 Task: Add Milk Chocolate Covered Gummi Bears to the cart.
Action: Mouse moved to (20, 70)
Screenshot: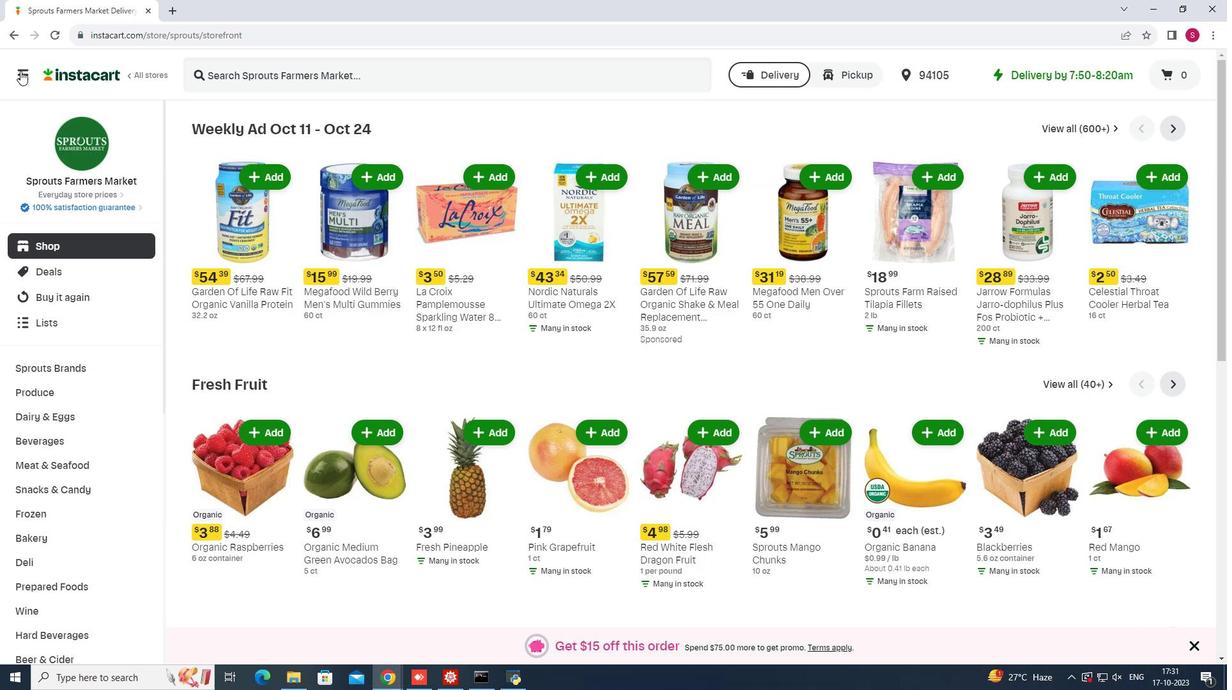 
Action: Mouse pressed left at (20, 70)
Screenshot: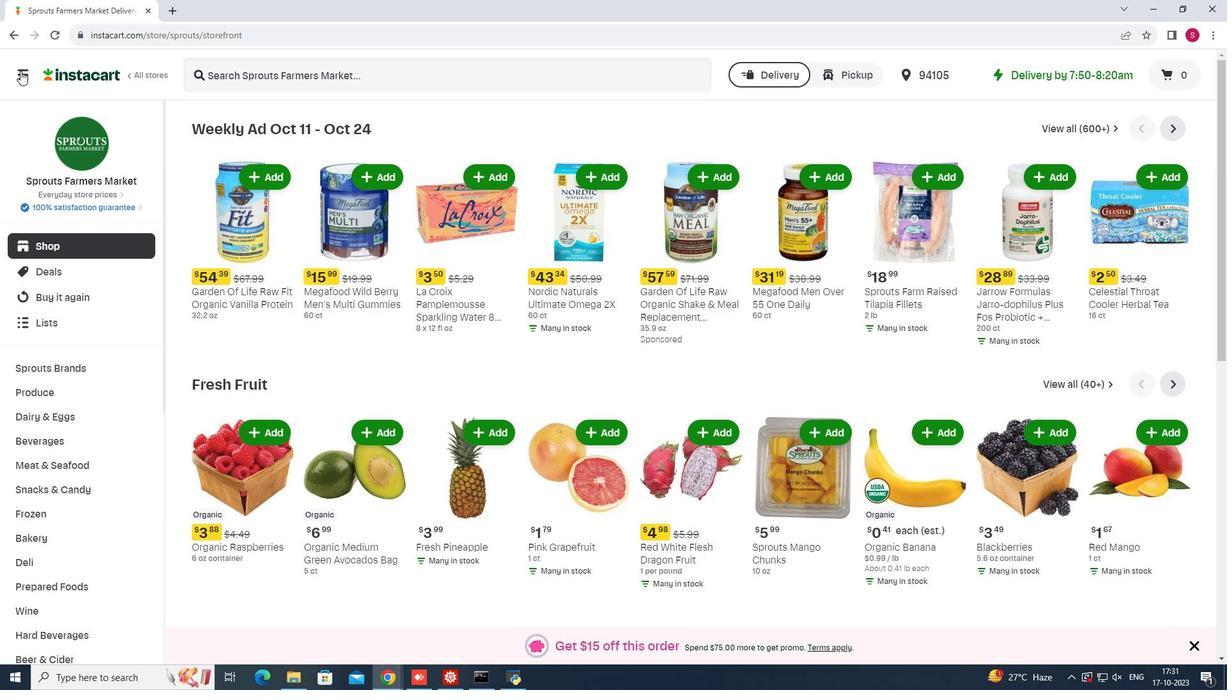 
Action: Mouse moved to (90, 337)
Screenshot: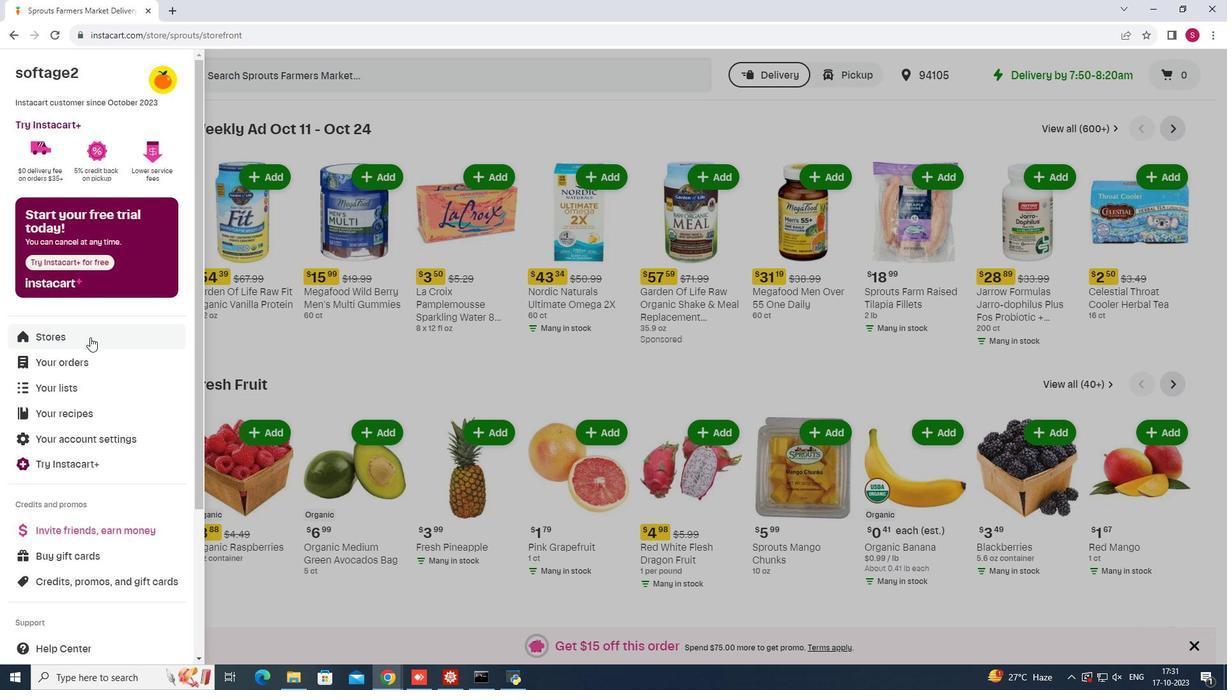 
Action: Mouse pressed left at (90, 337)
Screenshot: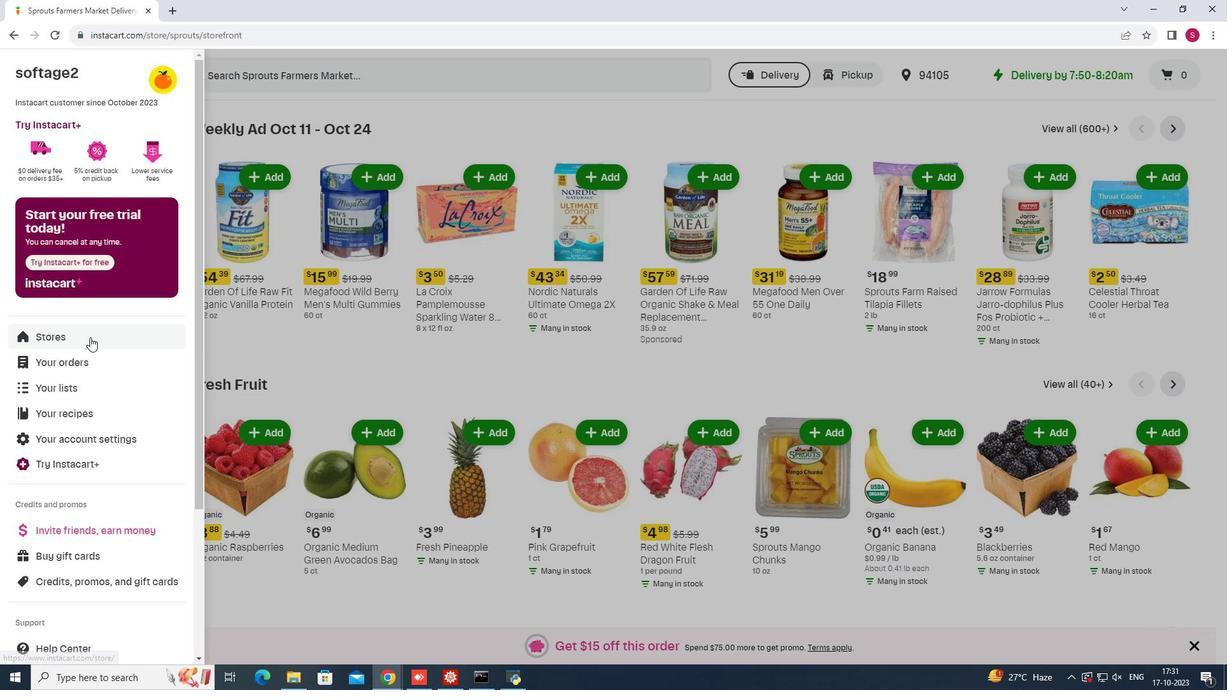 
Action: Mouse moved to (294, 118)
Screenshot: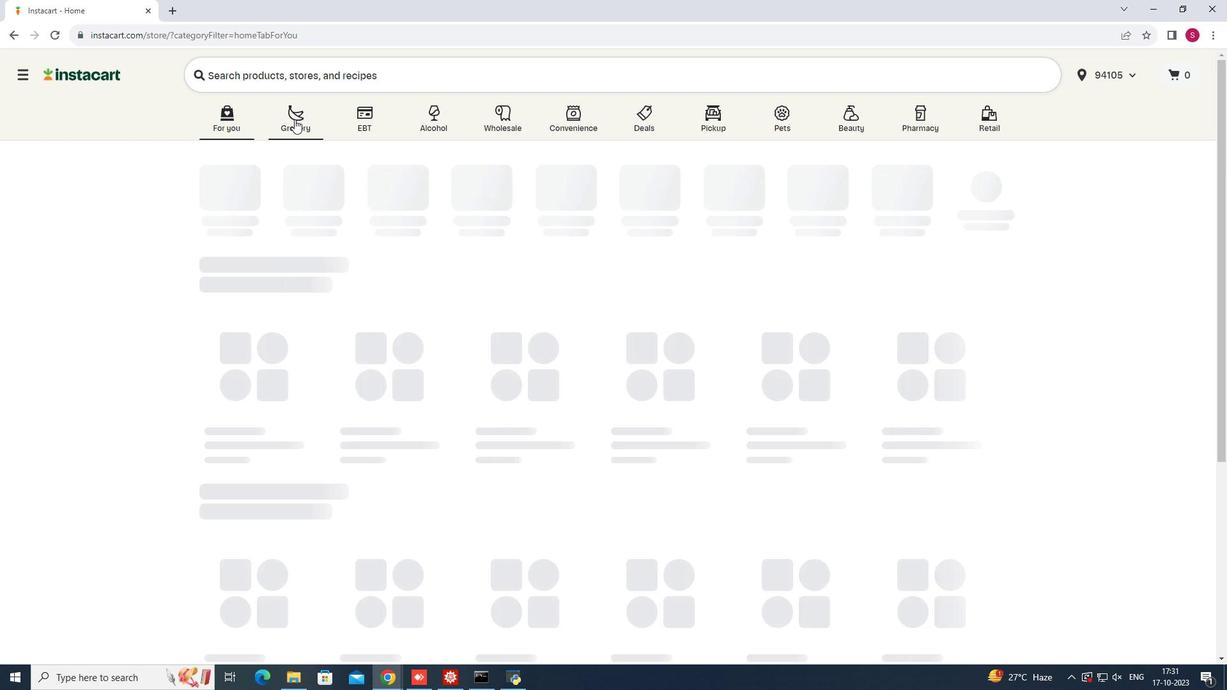 
Action: Mouse pressed left at (294, 118)
Screenshot: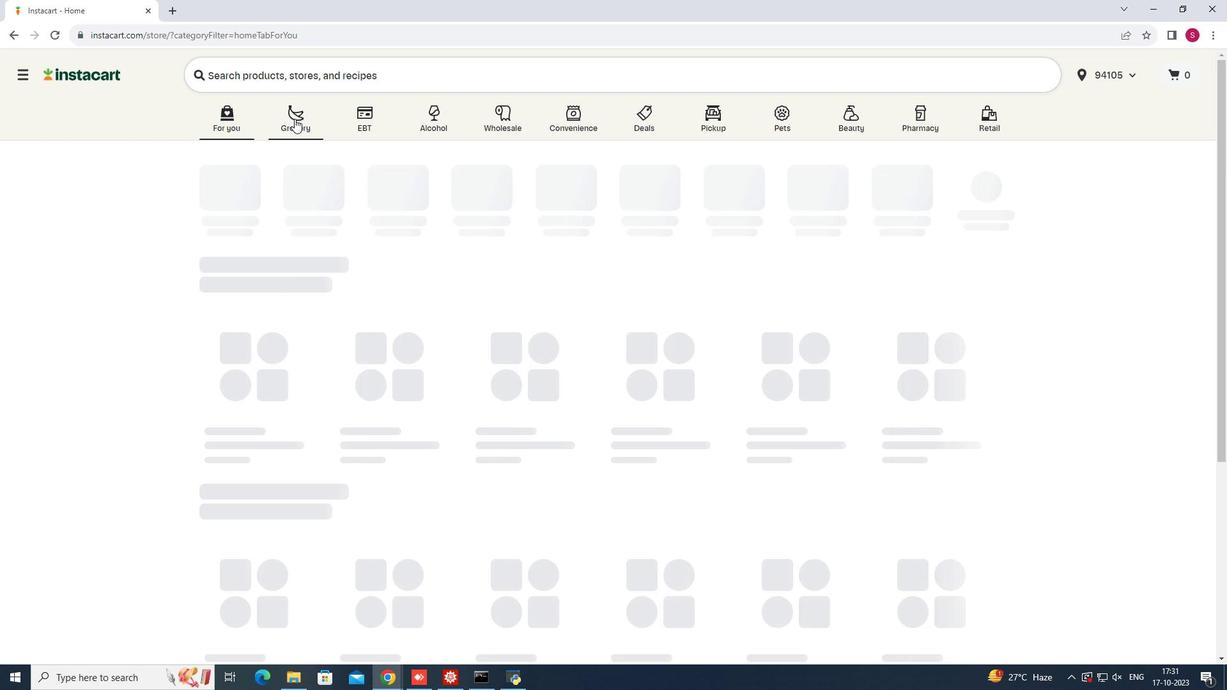 
Action: Mouse moved to (897, 172)
Screenshot: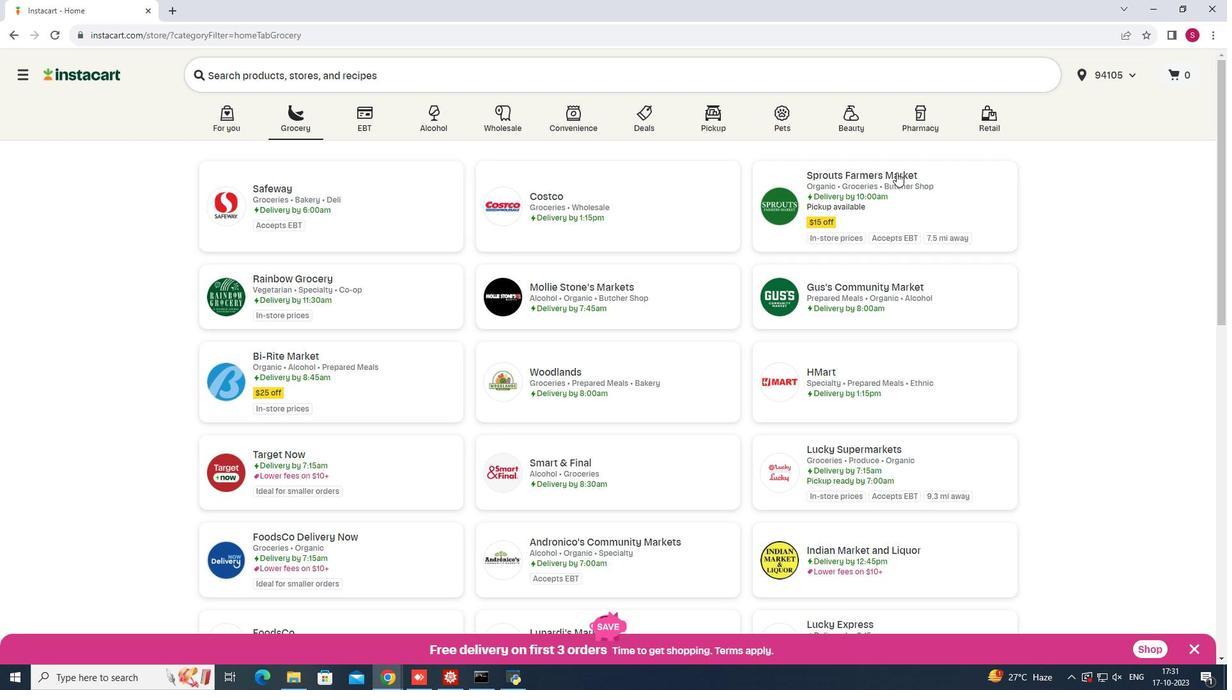 
Action: Mouse pressed left at (897, 172)
Screenshot: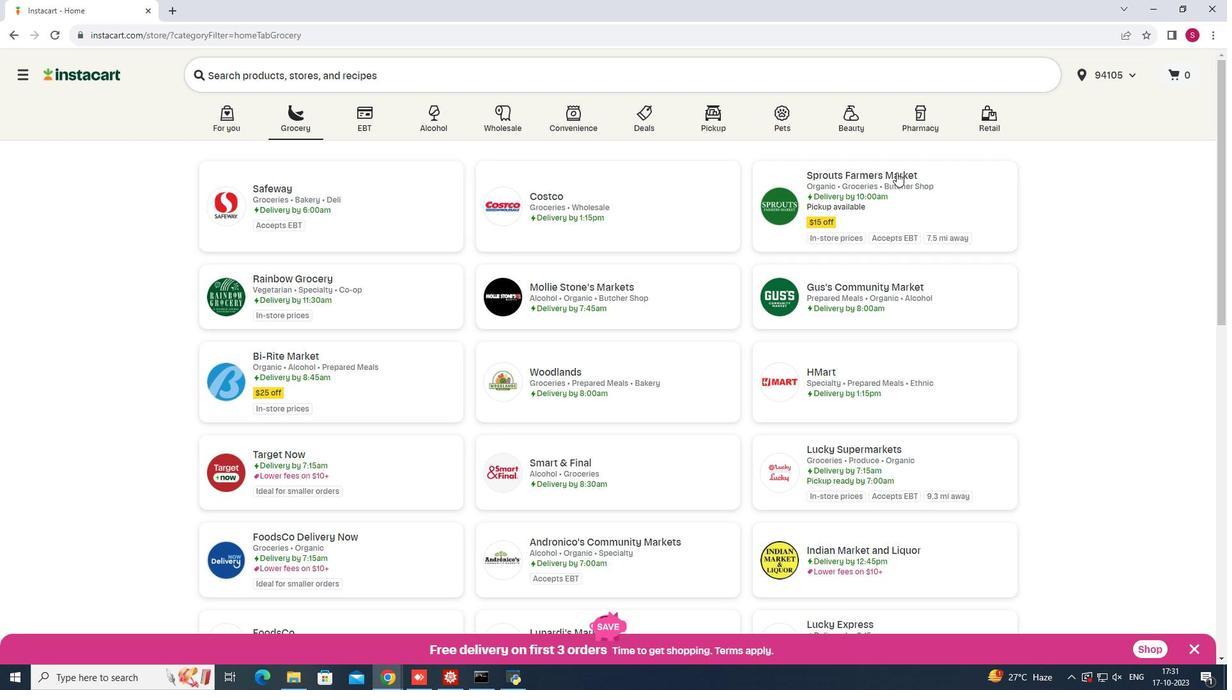 
Action: Mouse moved to (78, 492)
Screenshot: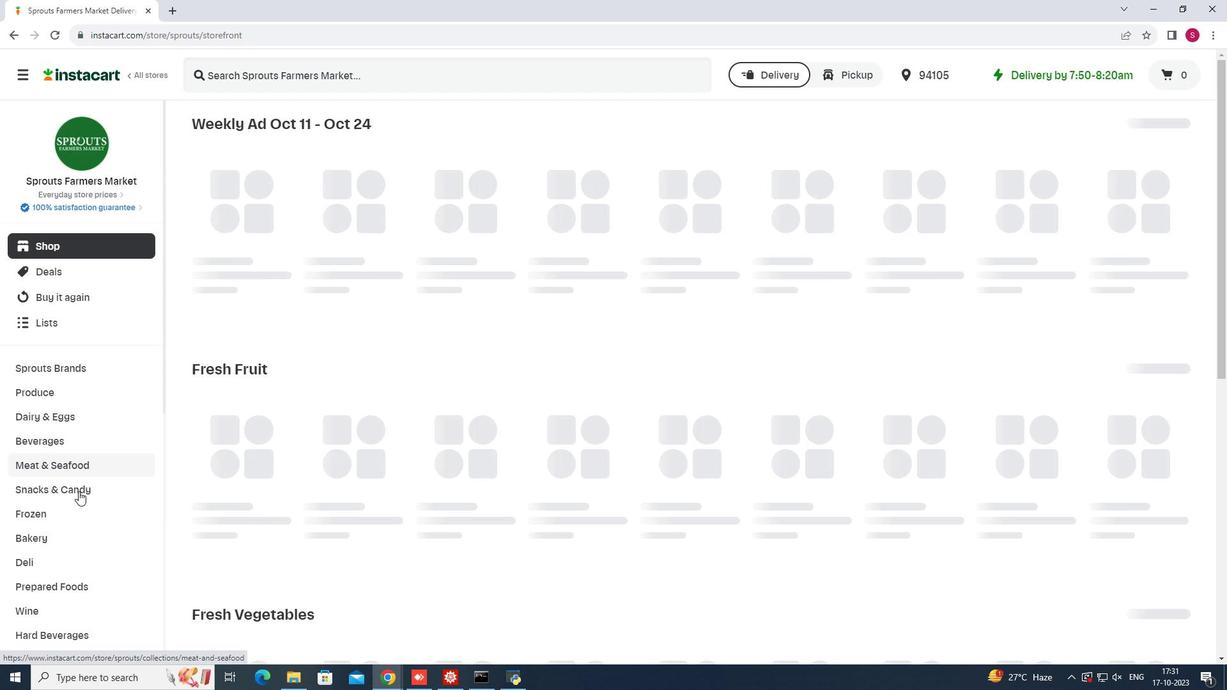 
Action: Mouse pressed left at (78, 492)
Screenshot: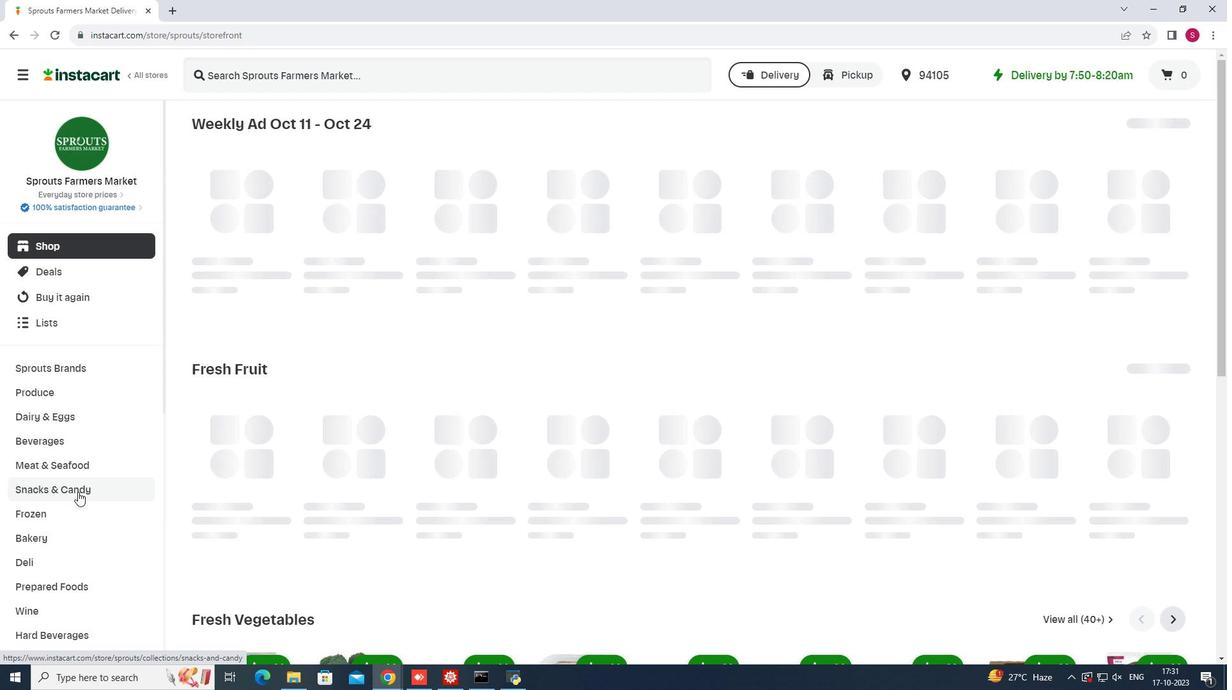 
Action: Mouse moved to (372, 157)
Screenshot: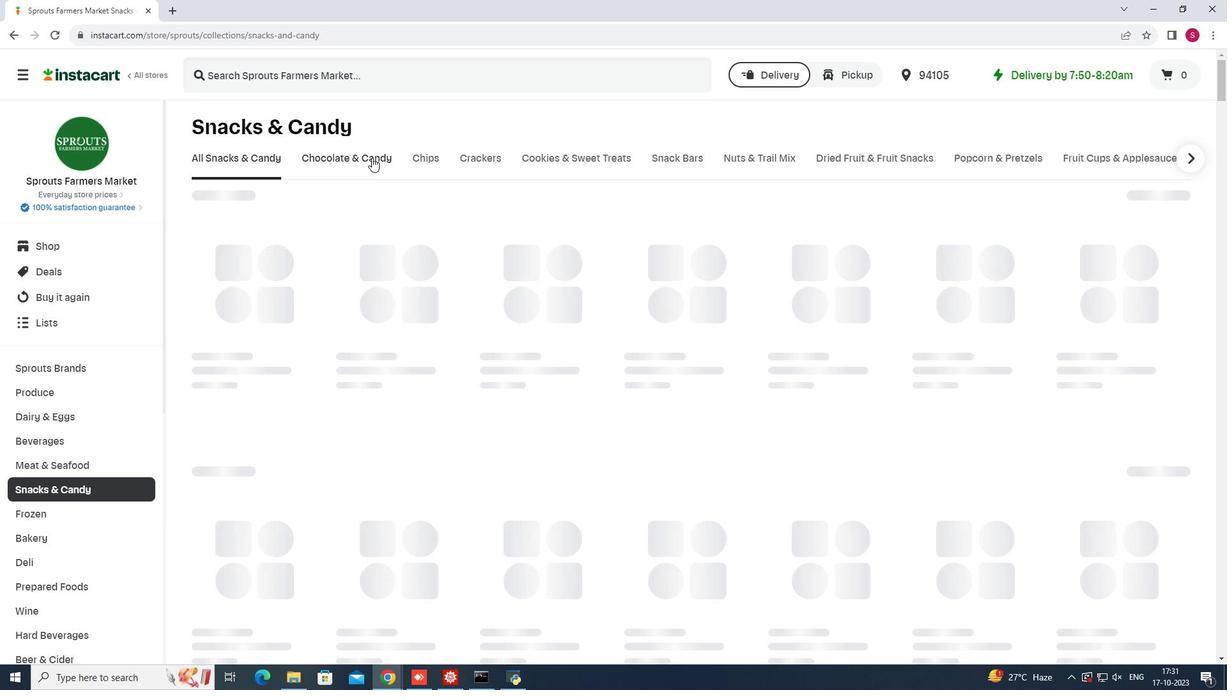 
Action: Mouse pressed left at (372, 157)
Screenshot: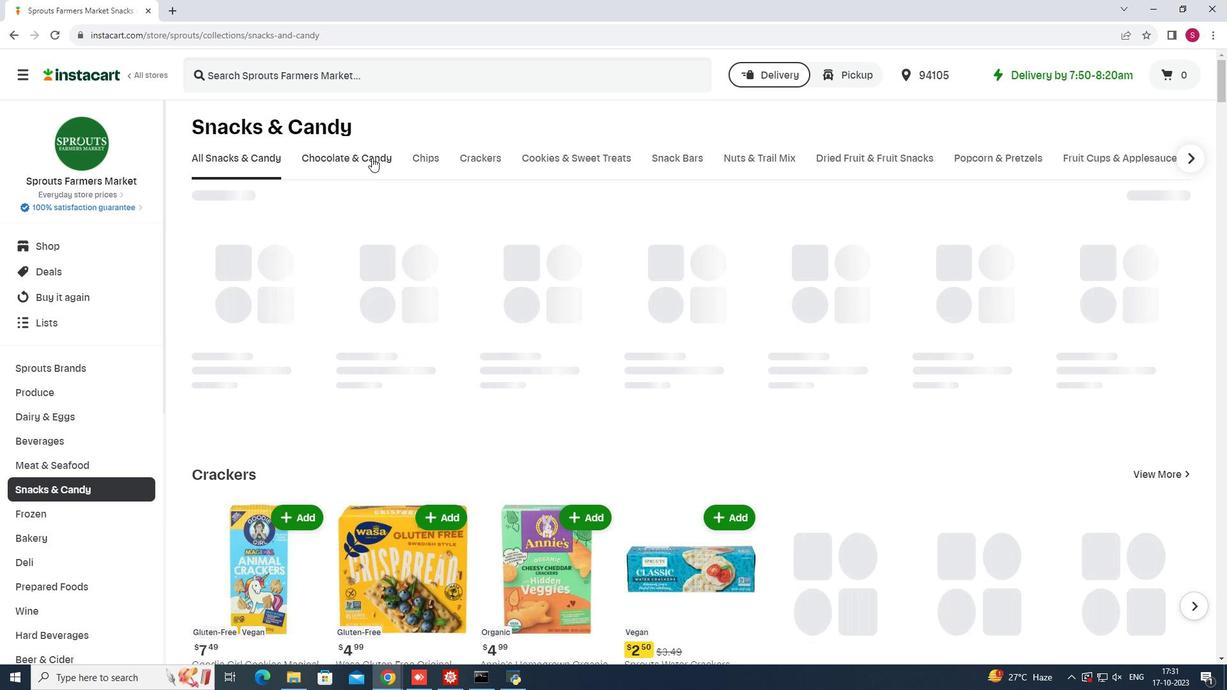 
Action: Mouse moved to (329, 216)
Screenshot: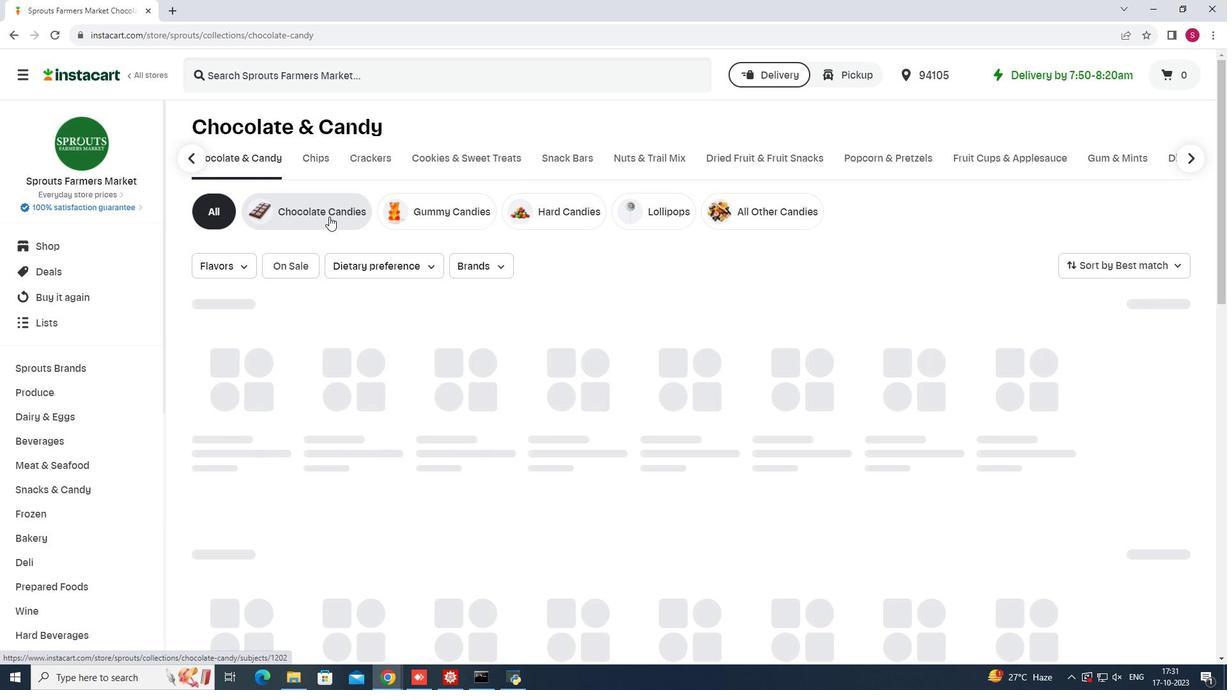 
Action: Mouse pressed left at (329, 216)
Screenshot: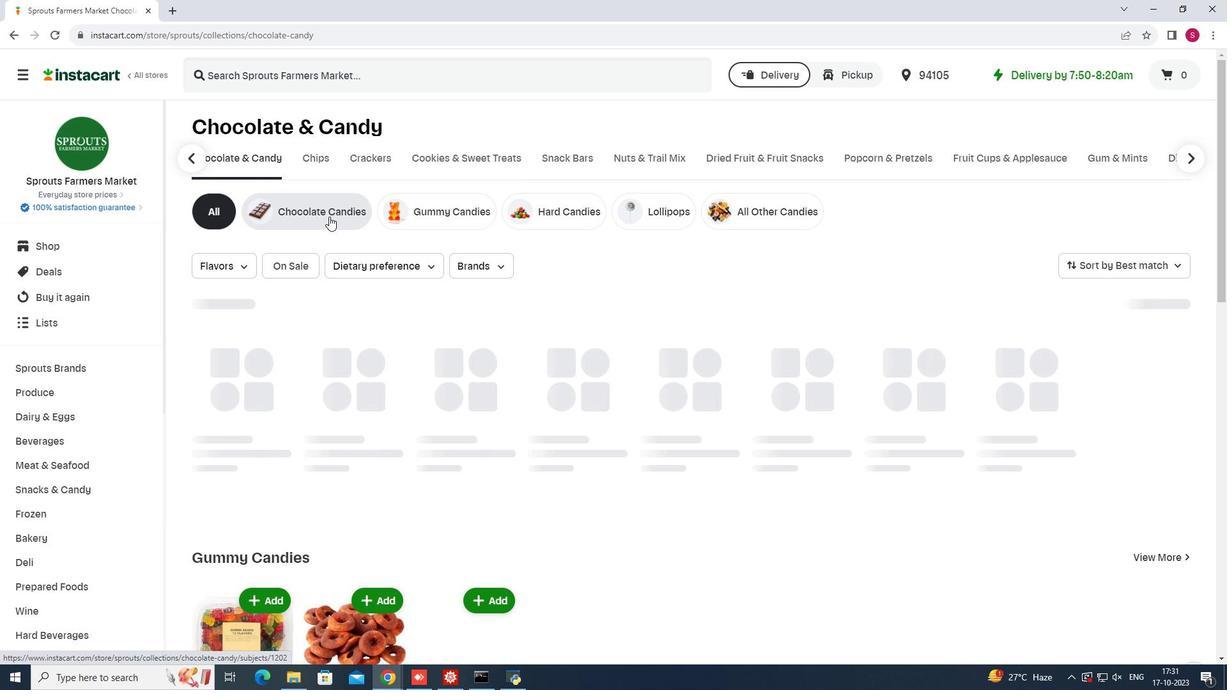 
Action: Mouse moved to (478, 66)
Screenshot: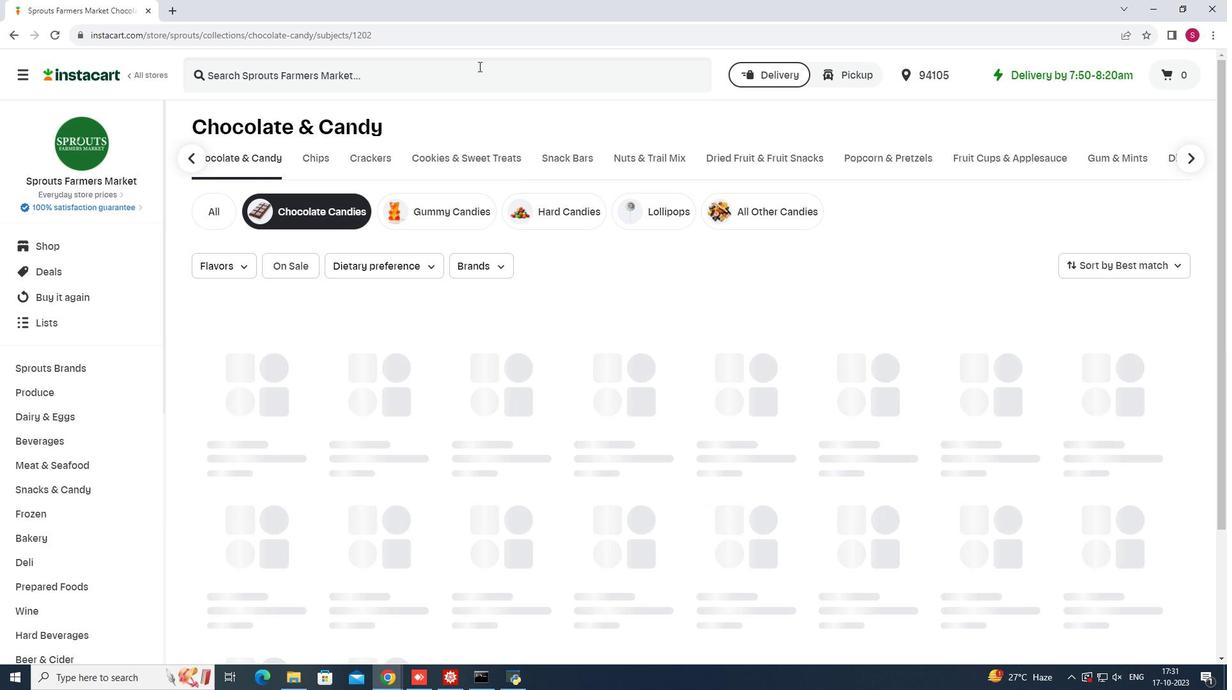 
Action: Mouse pressed left at (478, 66)
Screenshot: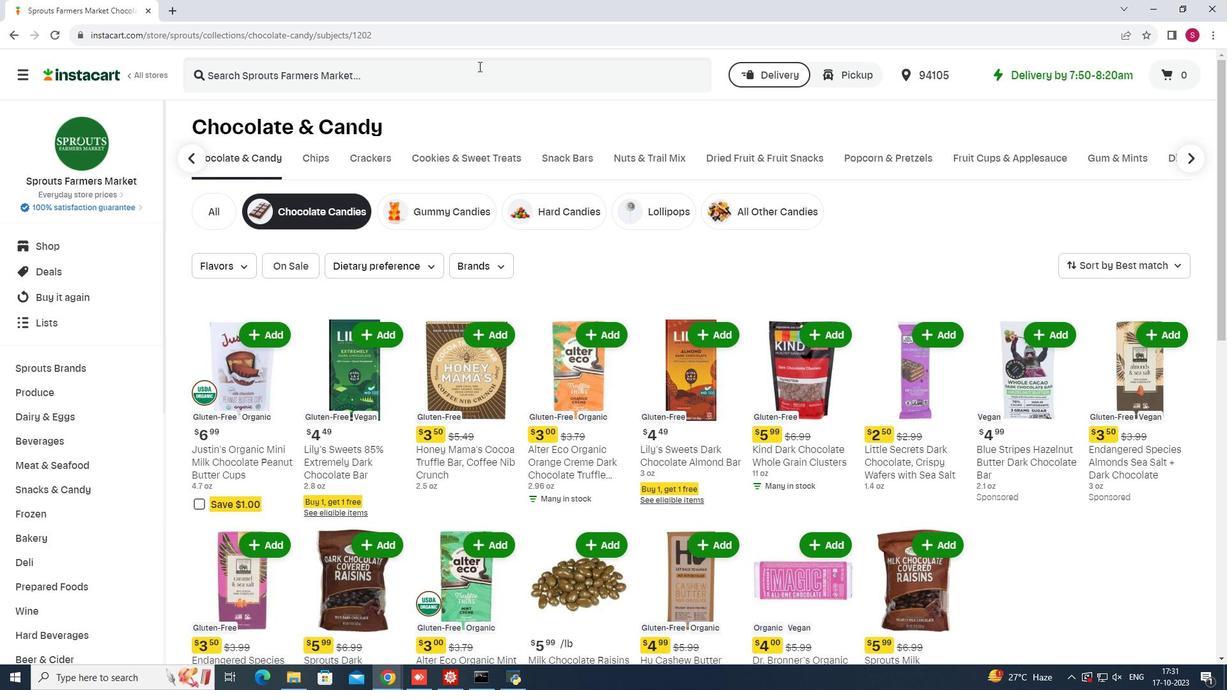 
Action: Key pressed <Key.shift>Milk<Key.shift><Key.space><Key.shift>Chocolate<Key.space><Key.shift>Covered<Key.space><Key.shift>Gummi<Key.space><Key.shift>Bears<Key.enter>
Screenshot: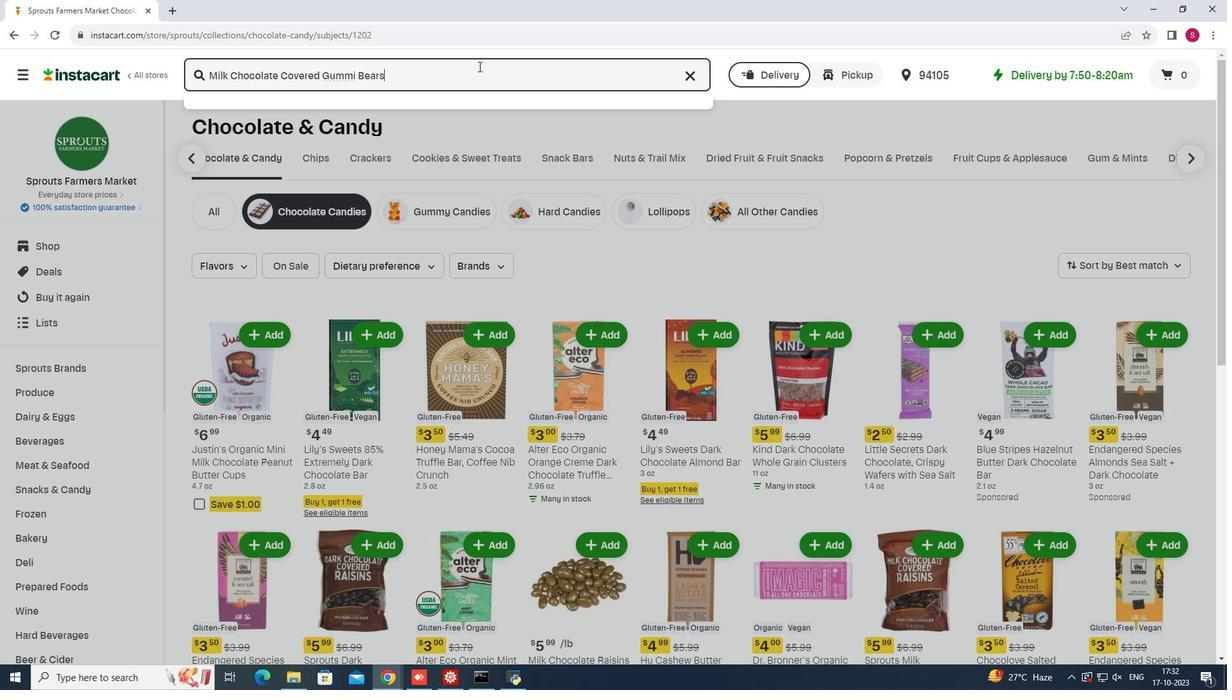 
Action: Mouse moved to (360, 207)
Screenshot: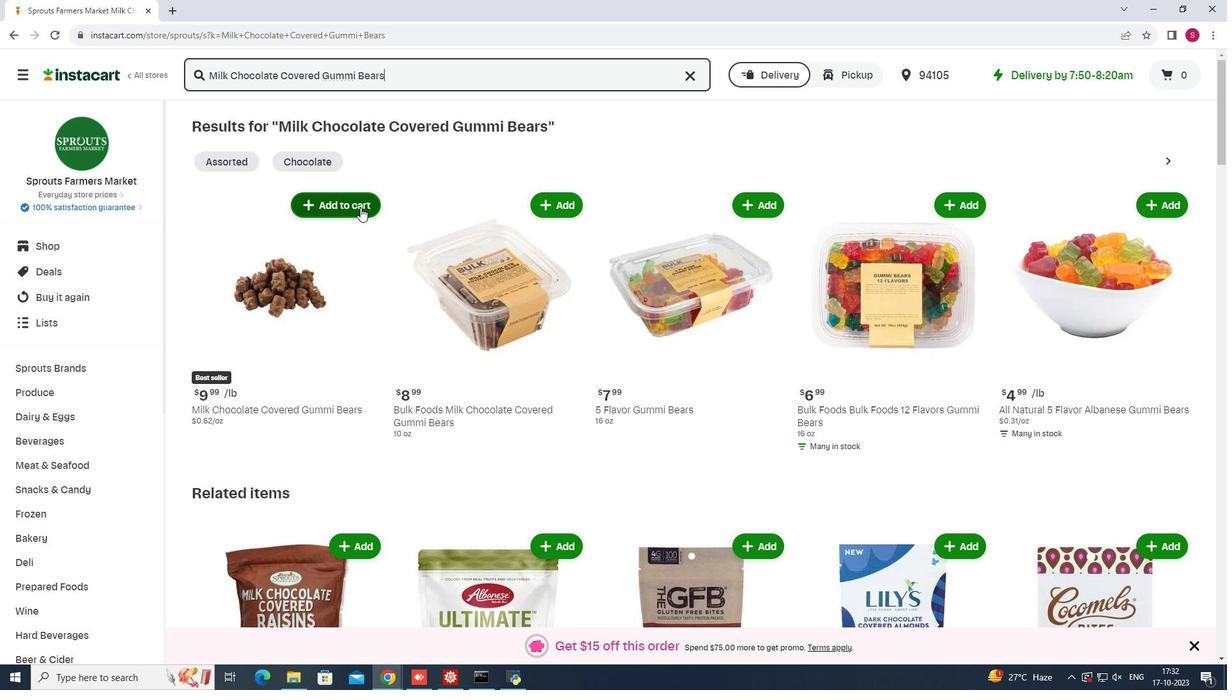 
Action: Mouse pressed left at (360, 207)
Screenshot: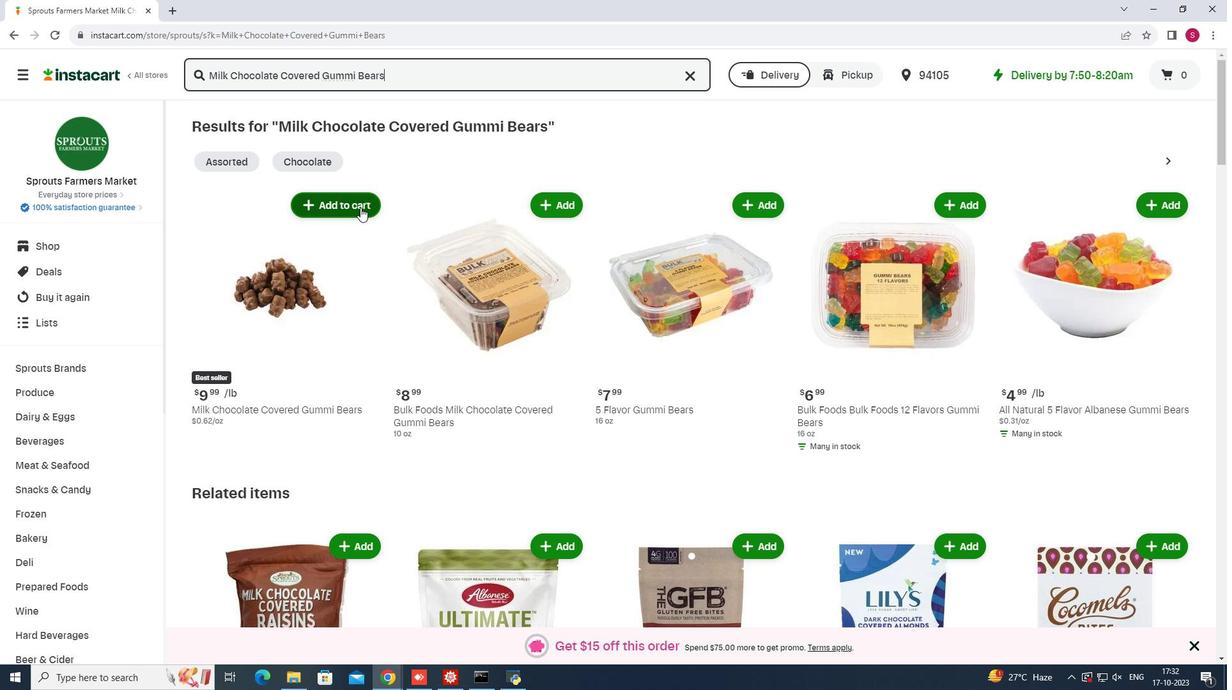 
Action: Mouse moved to (649, 216)
Screenshot: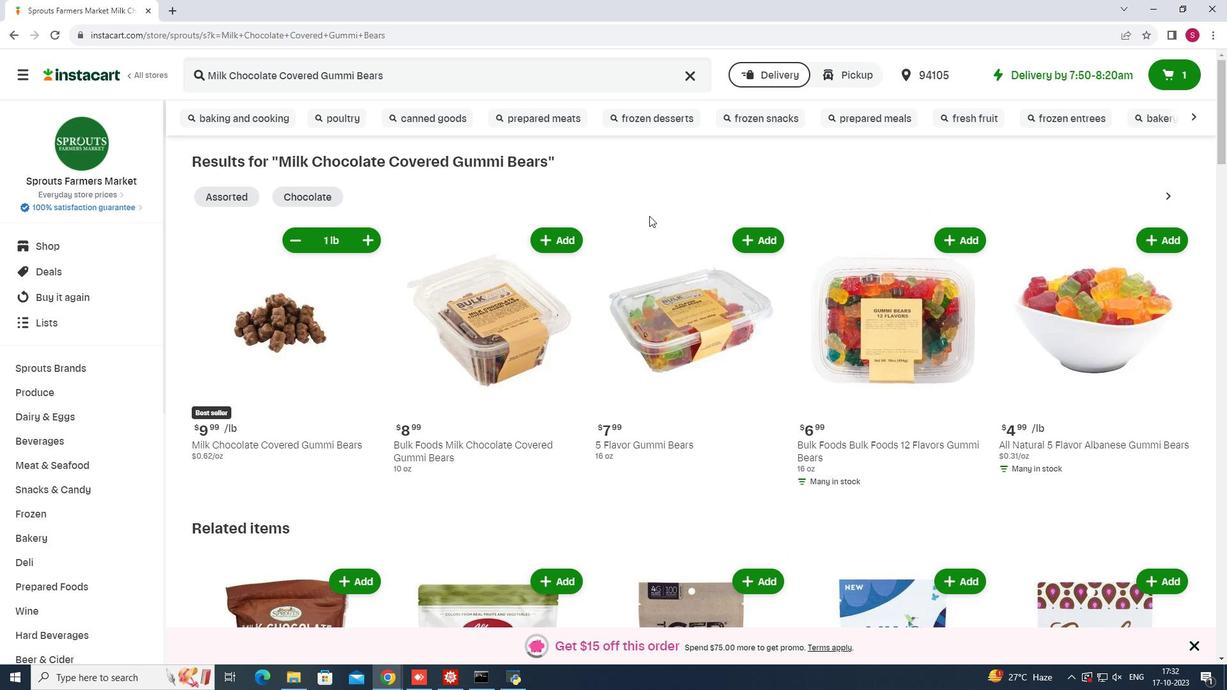 
